 Task: In the  document certification.epub, change border color to  'Red' and border width to  '1.5' Select the first Column and fill it with the color  Light Magenta
Action: Mouse moved to (436, 242)
Screenshot: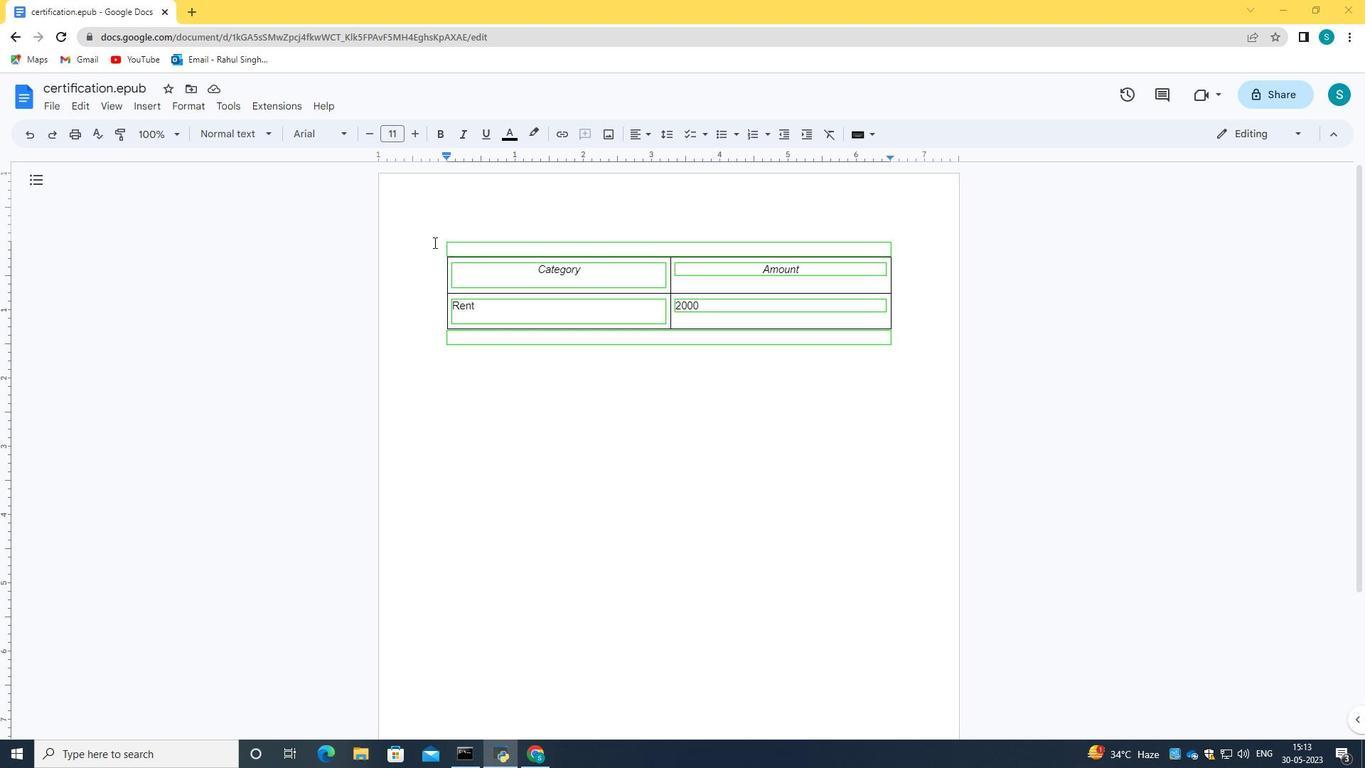 
Action: Mouse pressed left at (436, 242)
Screenshot: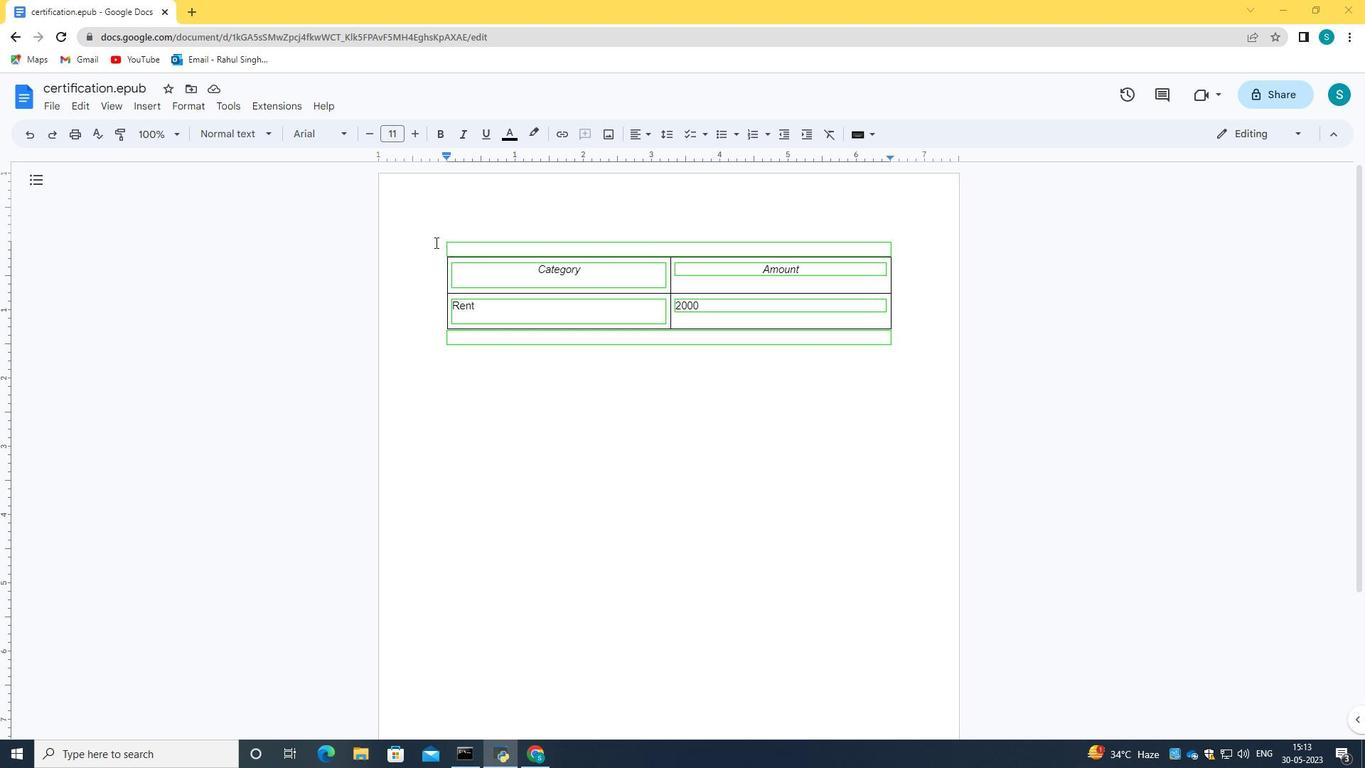 
Action: Mouse moved to (190, 107)
Screenshot: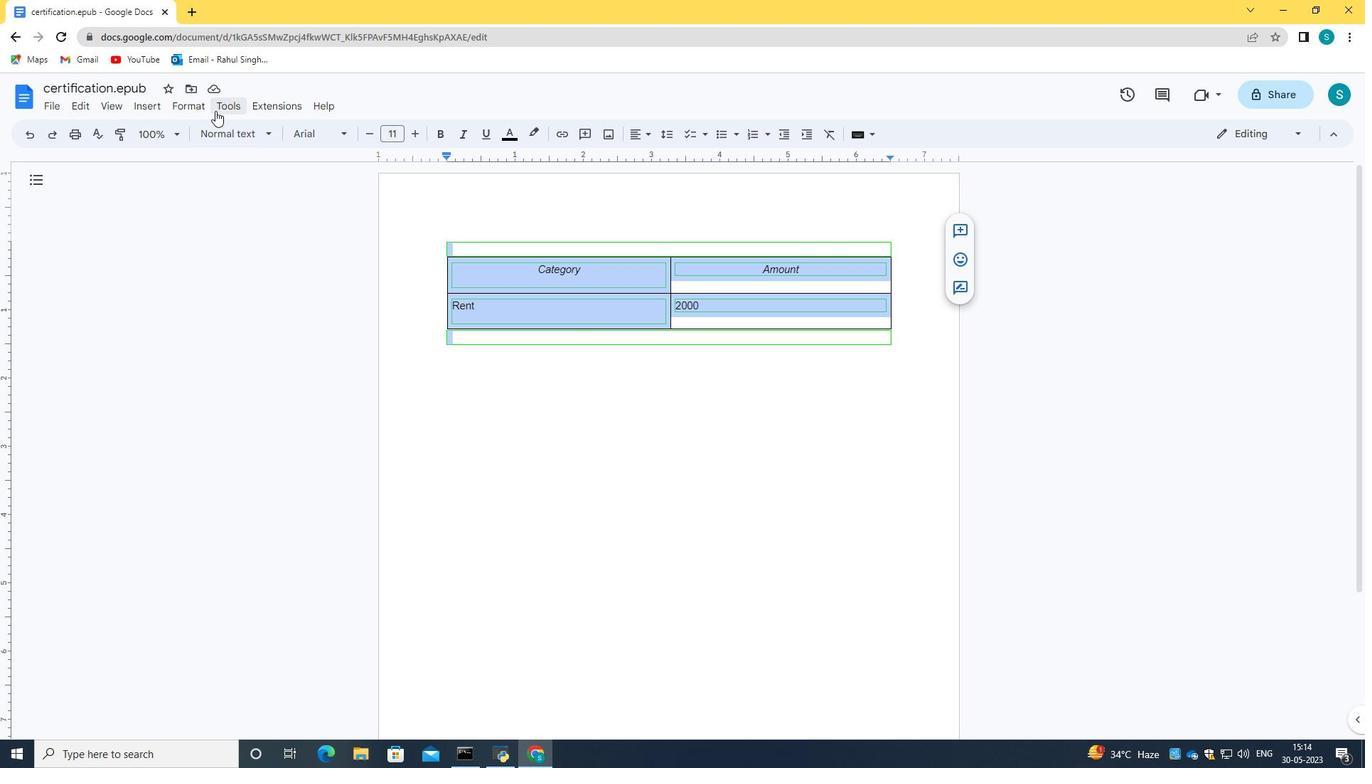 
Action: Mouse pressed left at (190, 107)
Screenshot: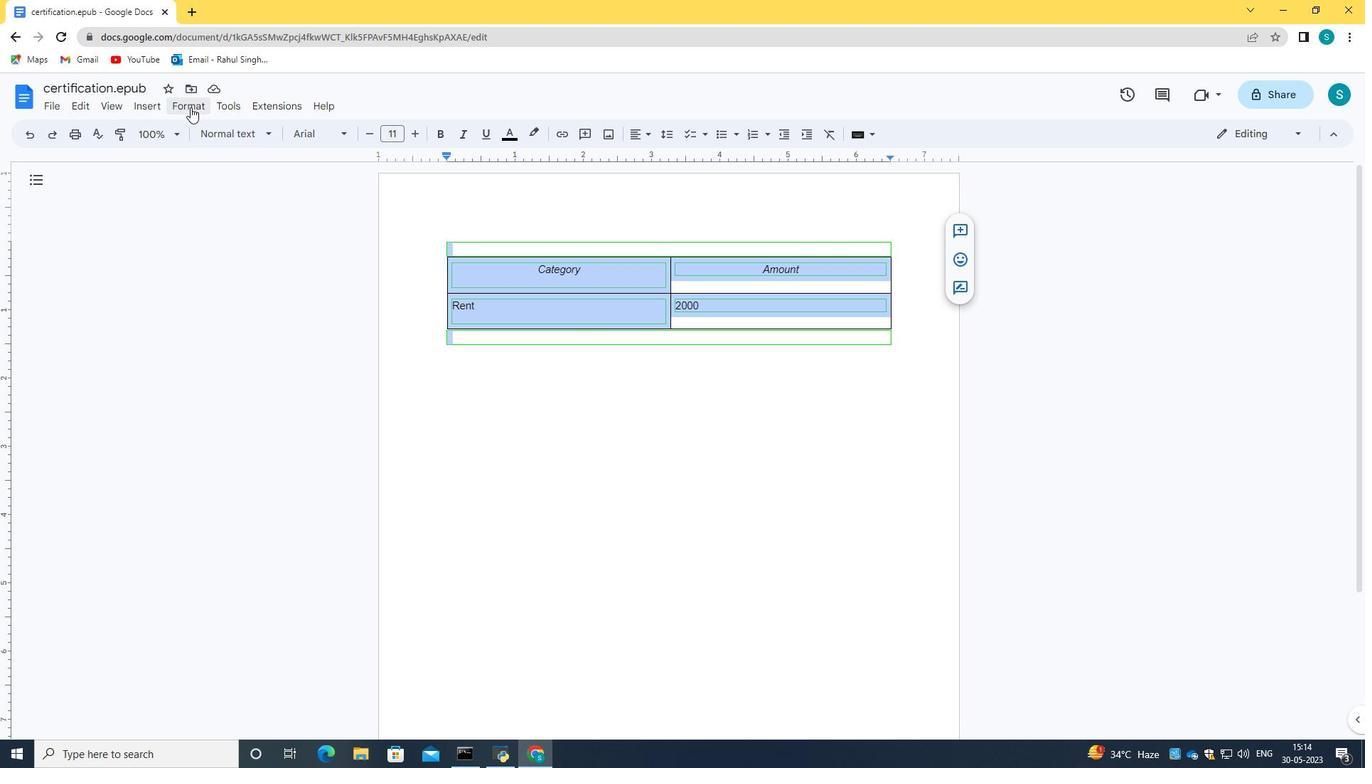 
Action: Mouse moved to (440, 160)
Screenshot: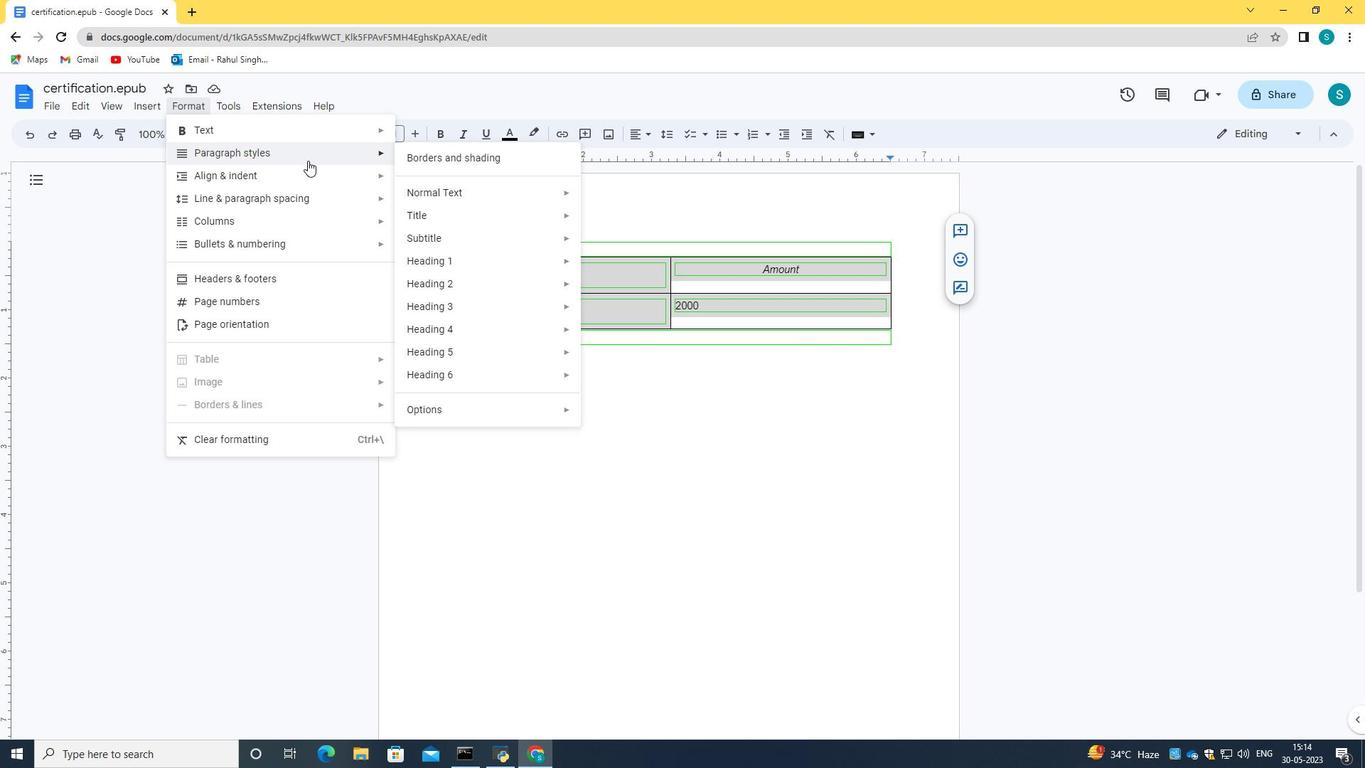 
Action: Mouse pressed left at (440, 160)
Screenshot: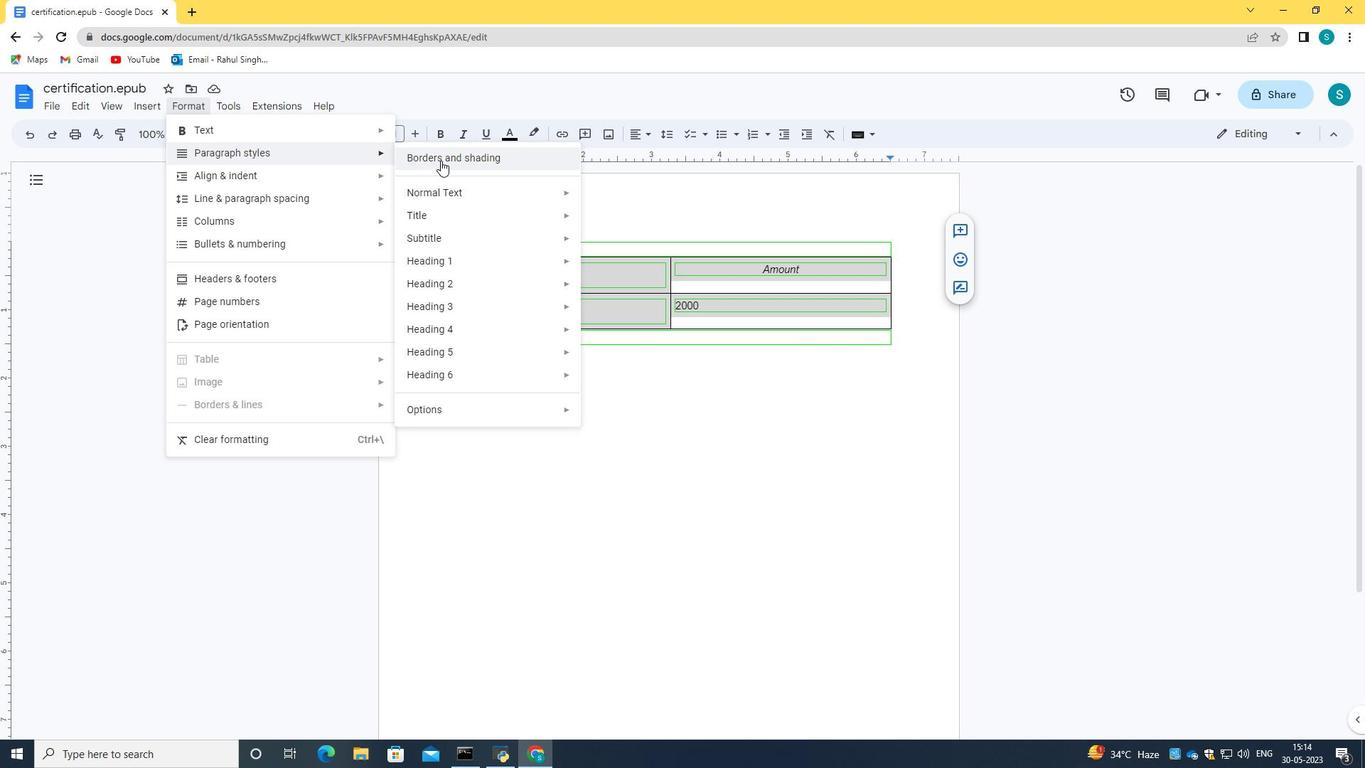 
Action: Mouse moved to (773, 422)
Screenshot: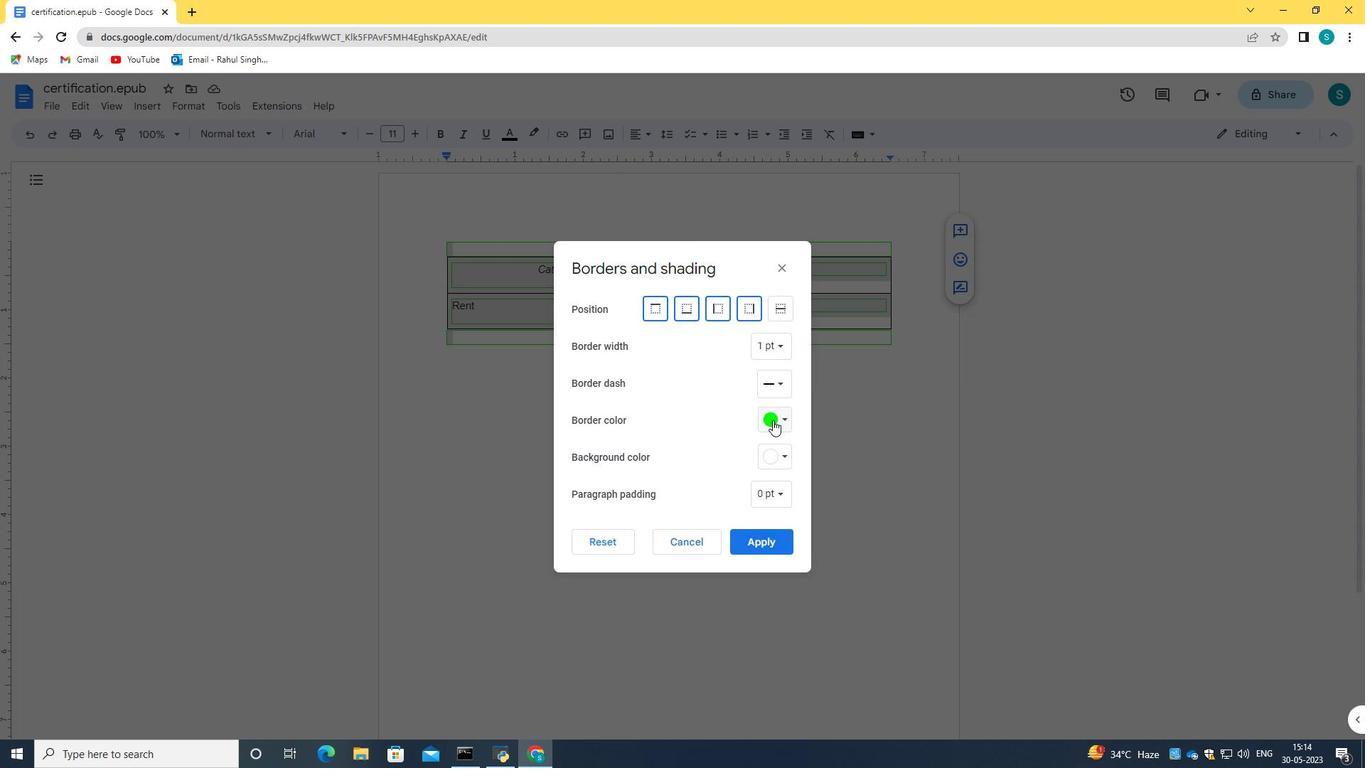 
Action: Mouse pressed left at (773, 422)
Screenshot: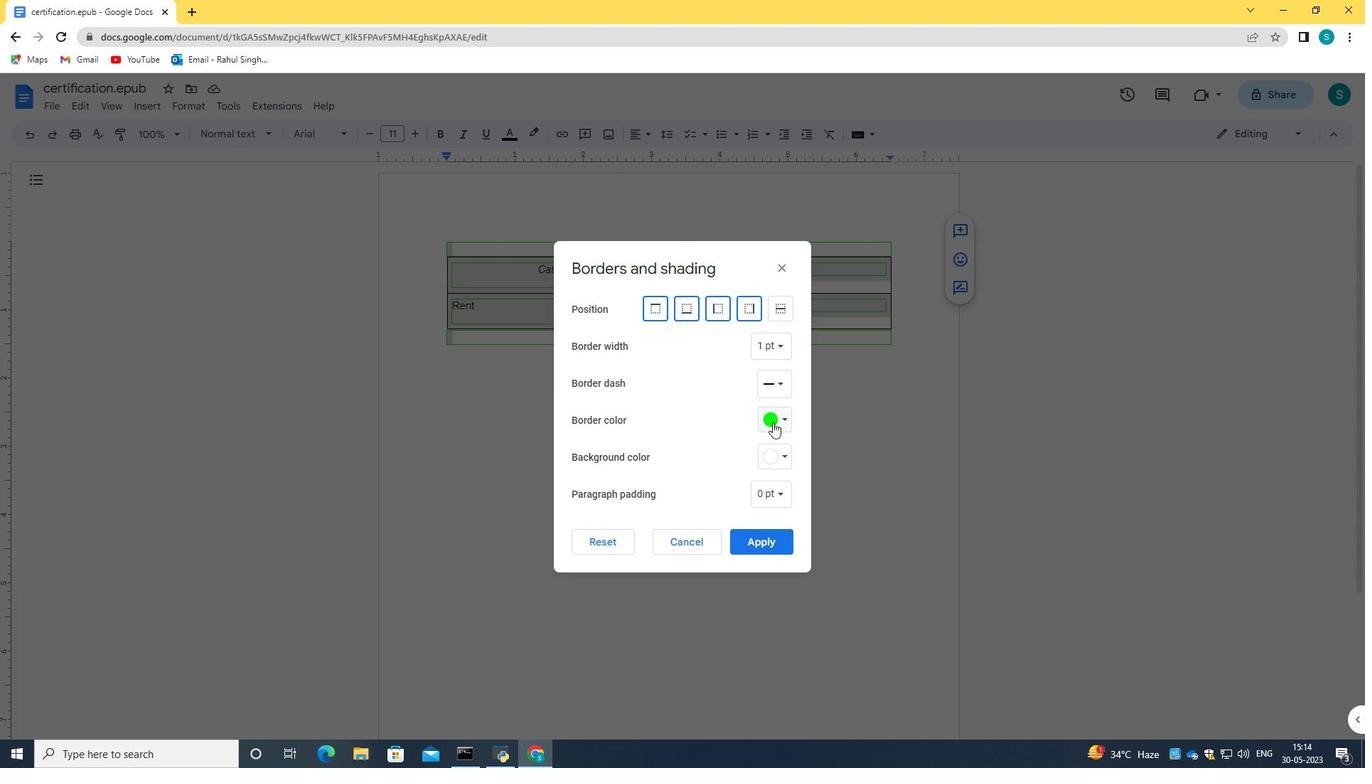 
Action: Mouse moved to (792, 463)
Screenshot: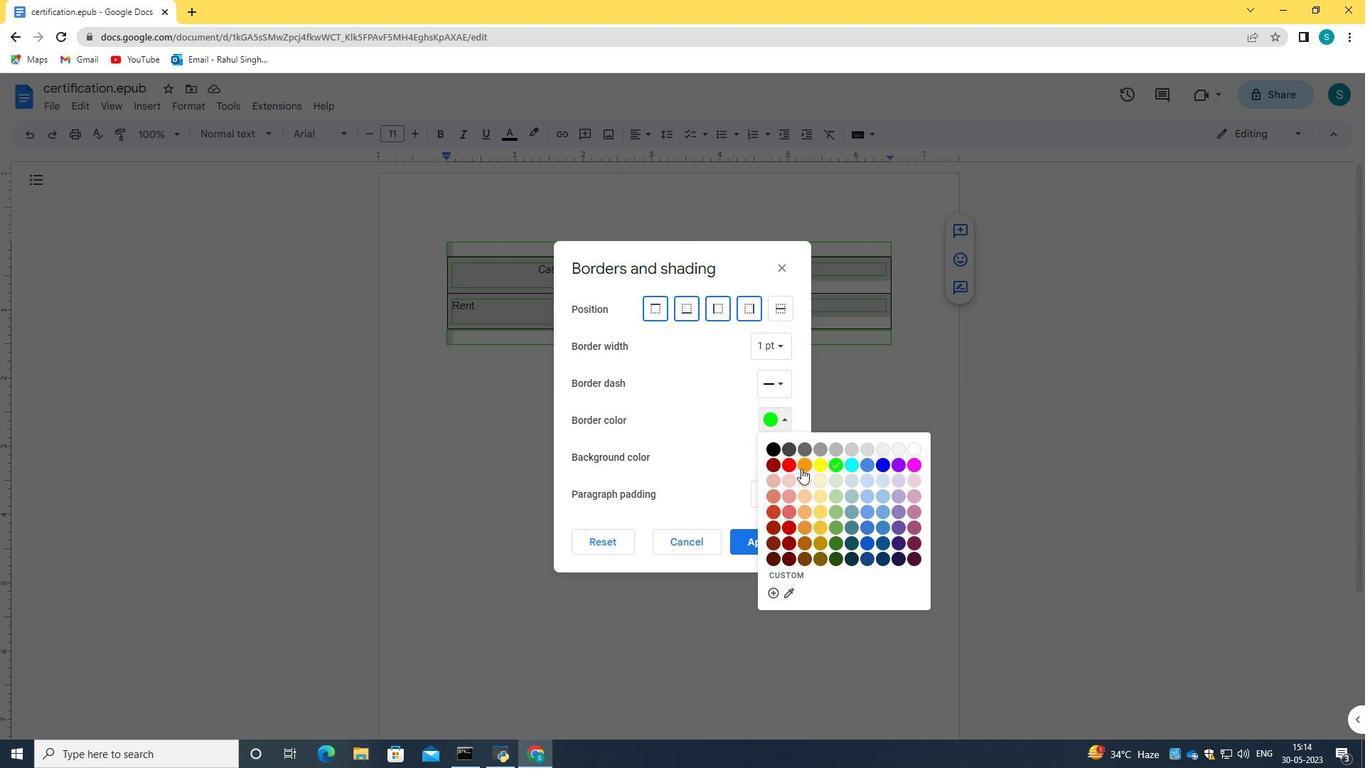 
Action: Mouse pressed left at (792, 463)
Screenshot: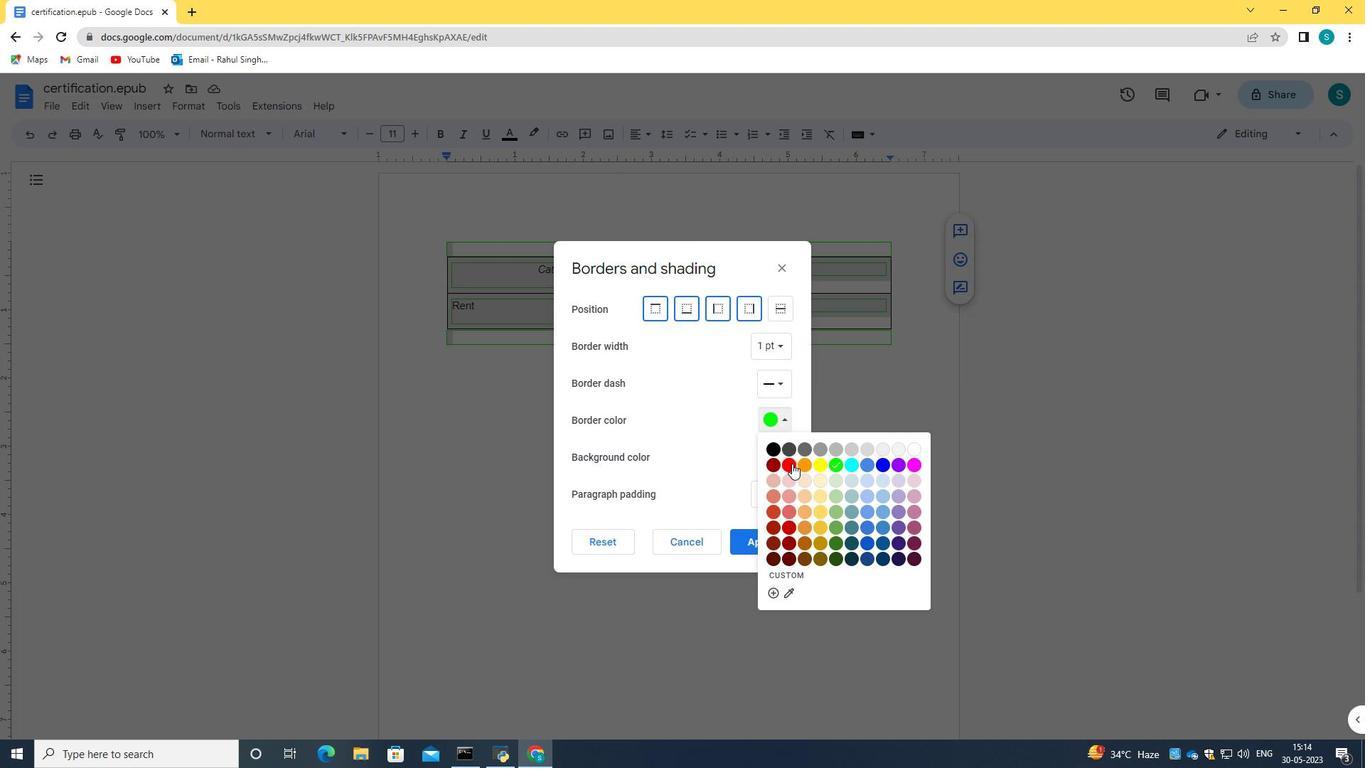 
Action: Mouse moved to (783, 345)
Screenshot: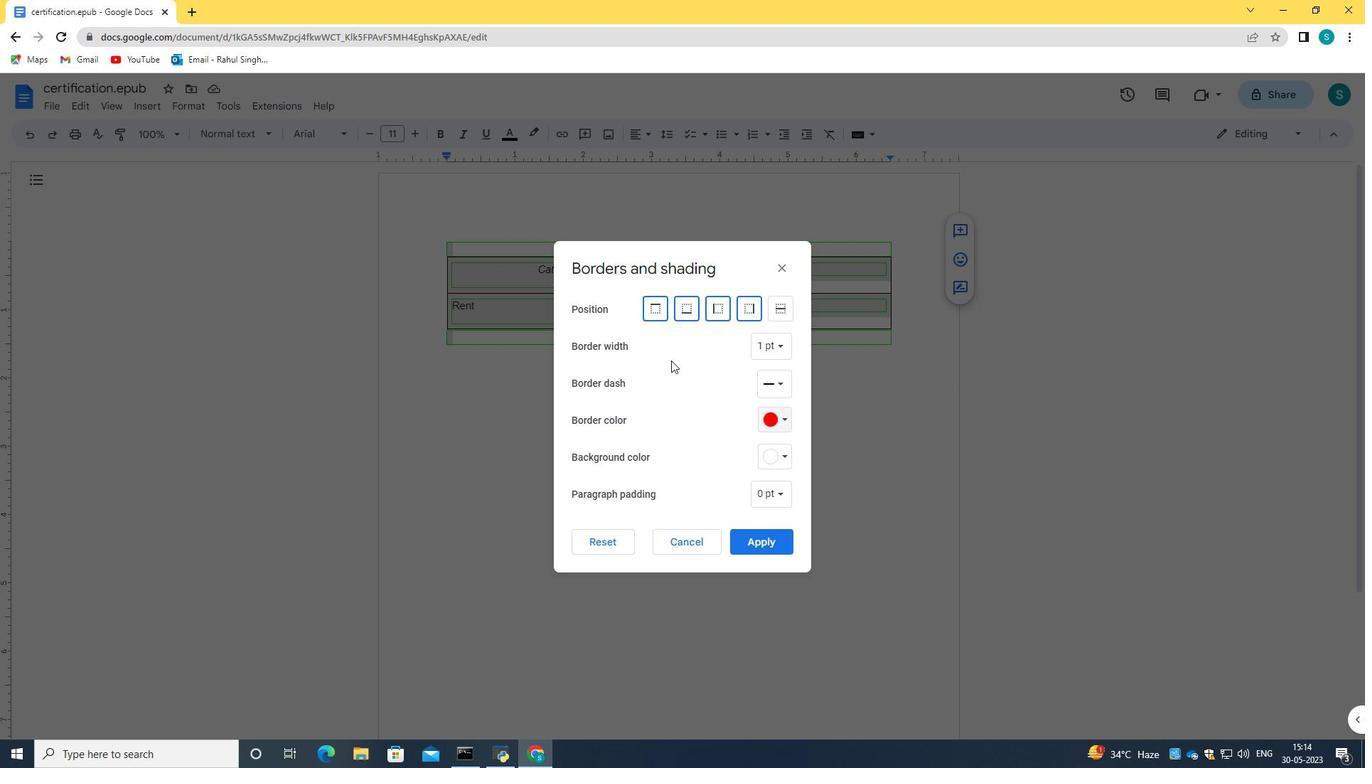 
Action: Mouse pressed left at (783, 345)
Screenshot: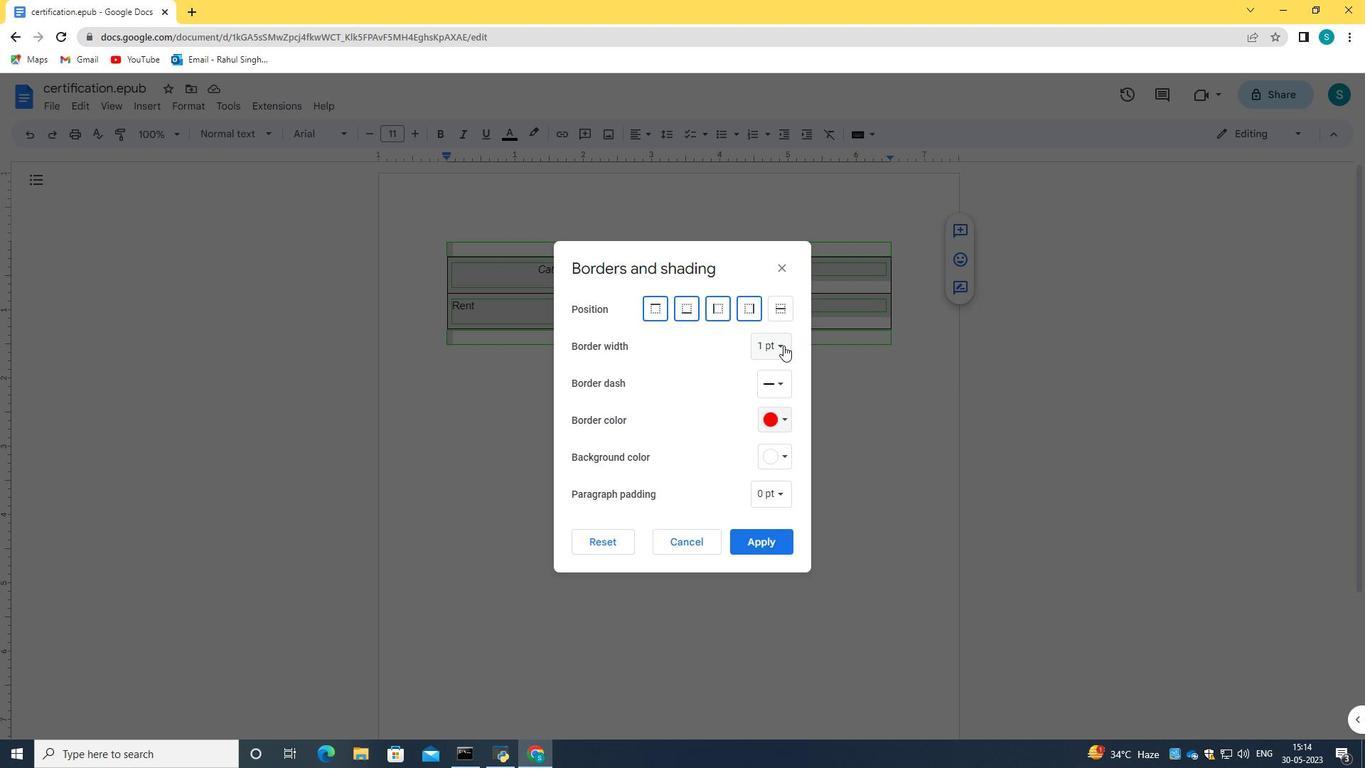 
Action: Mouse moved to (800, 470)
Screenshot: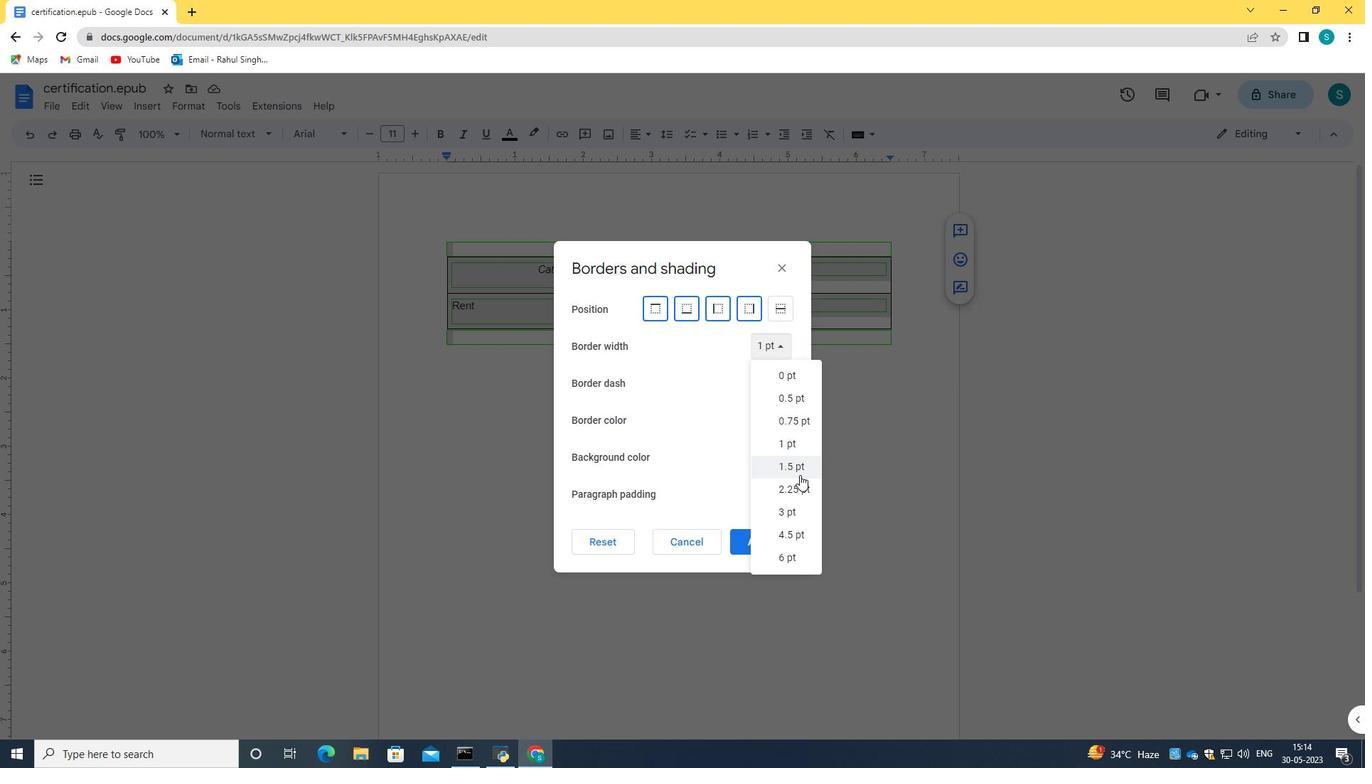 
Action: Mouse pressed left at (800, 470)
Screenshot: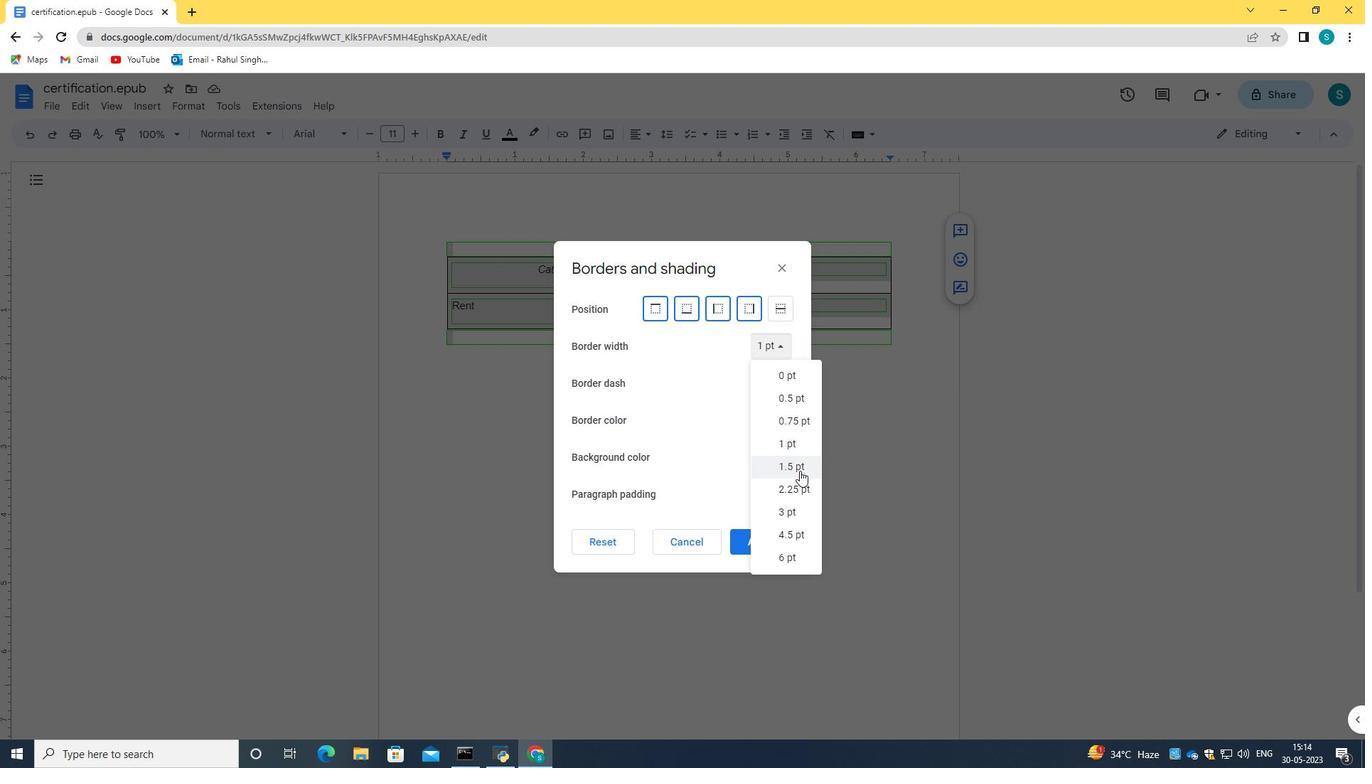
Action: Mouse moved to (775, 465)
Screenshot: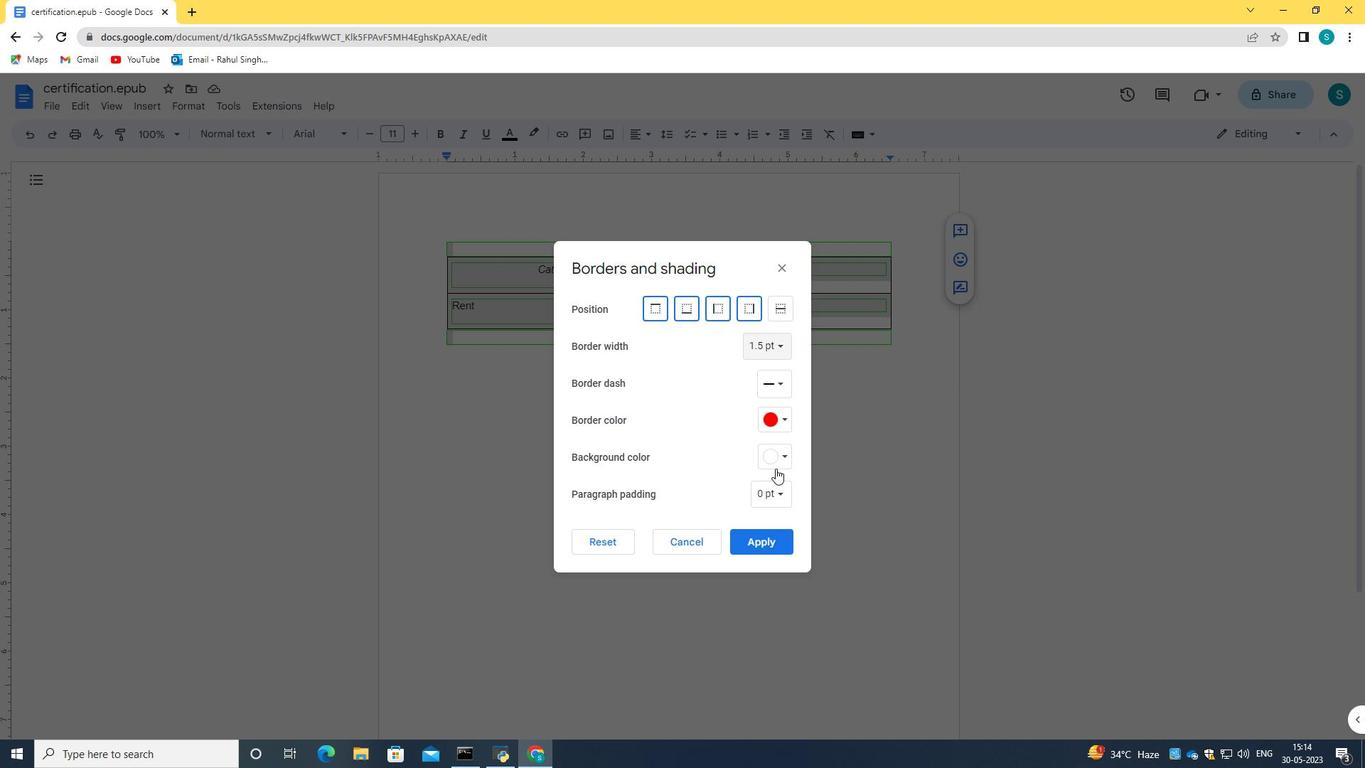 
Action: Mouse pressed left at (775, 465)
Screenshot: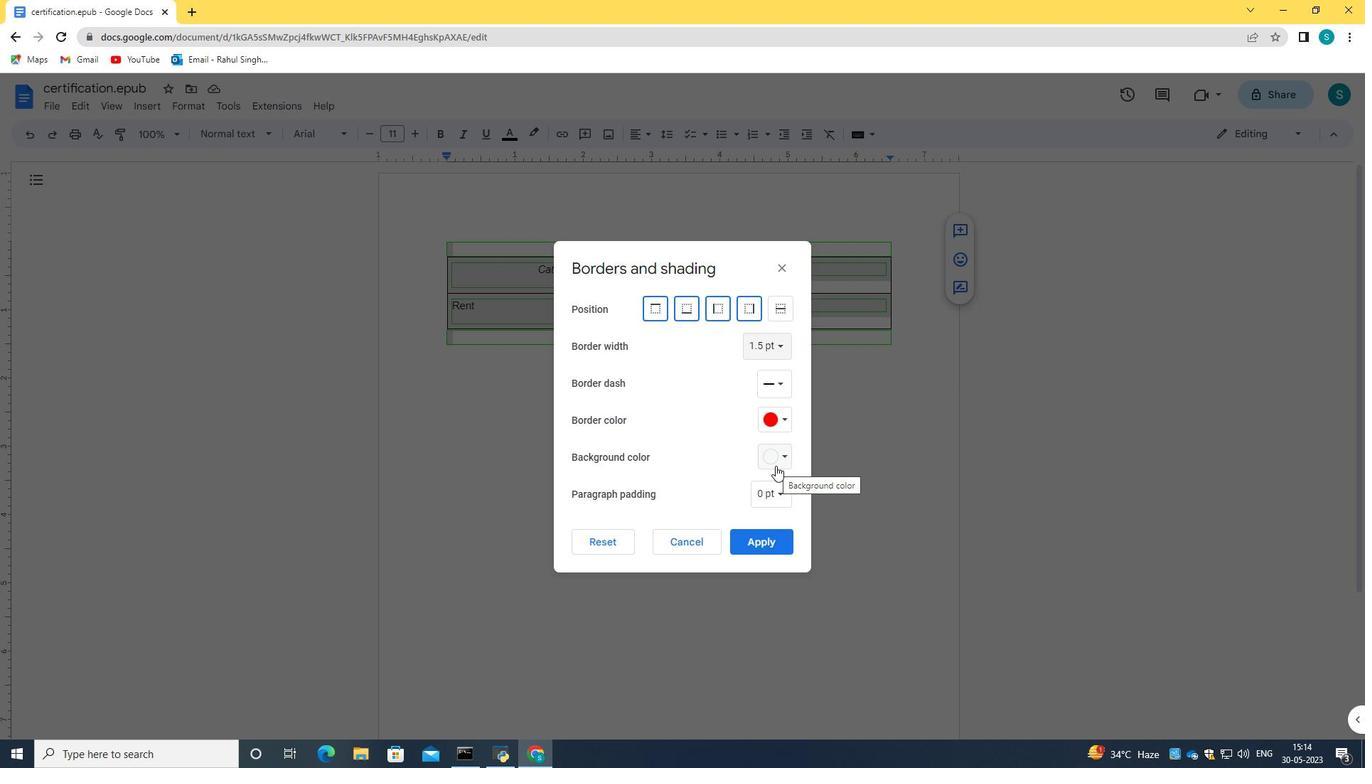
Action: Mouse moved to (920, 552)
Screenshot: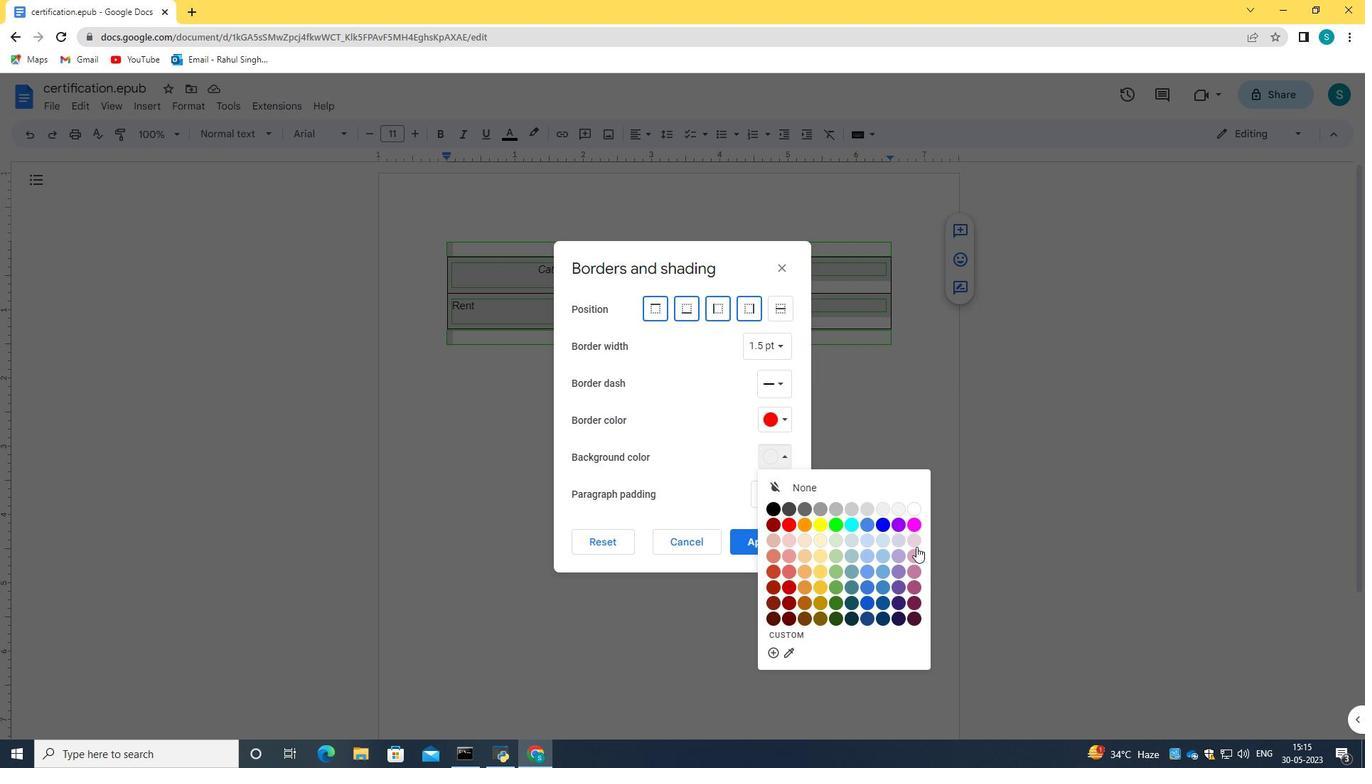 
Action: Mouse pressed left at (920, 552)
Screenshot: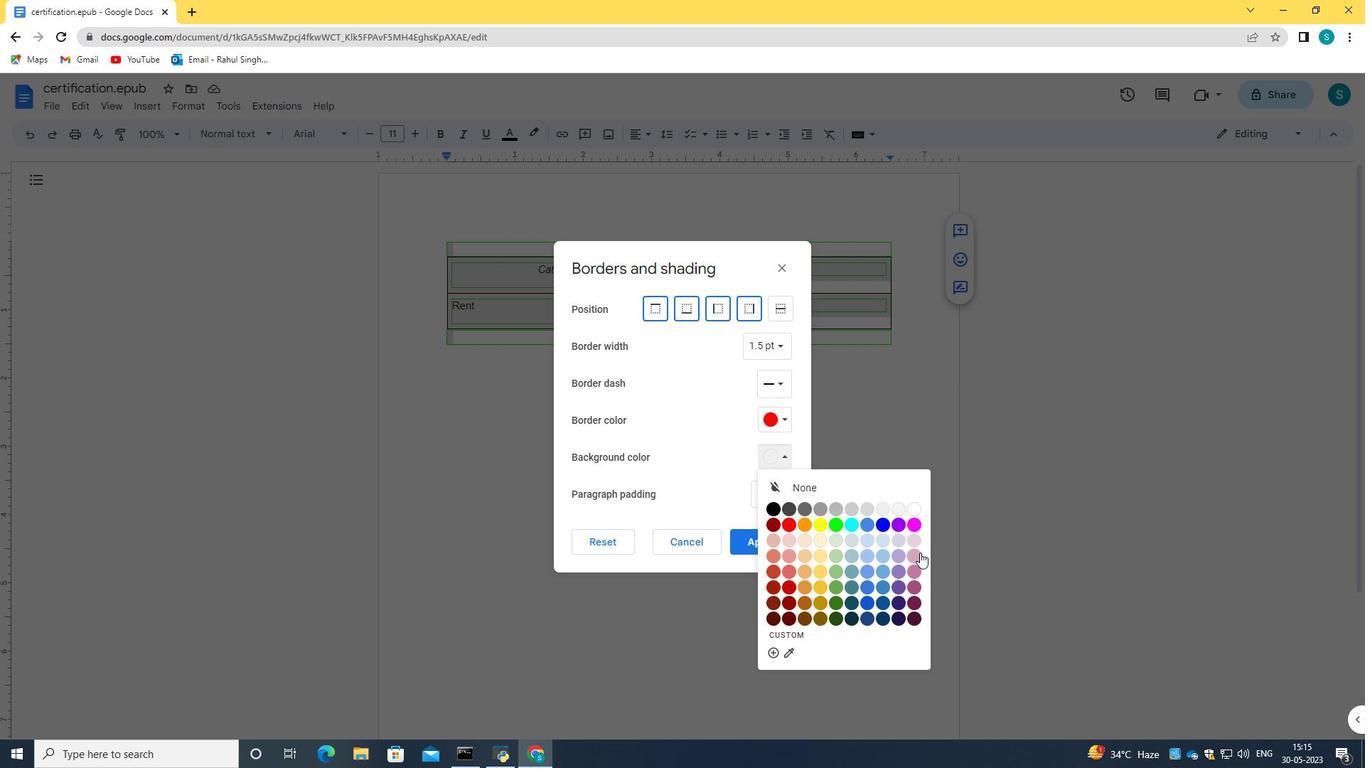 
Action: Mouse moved to (763, 548)
Screenshot: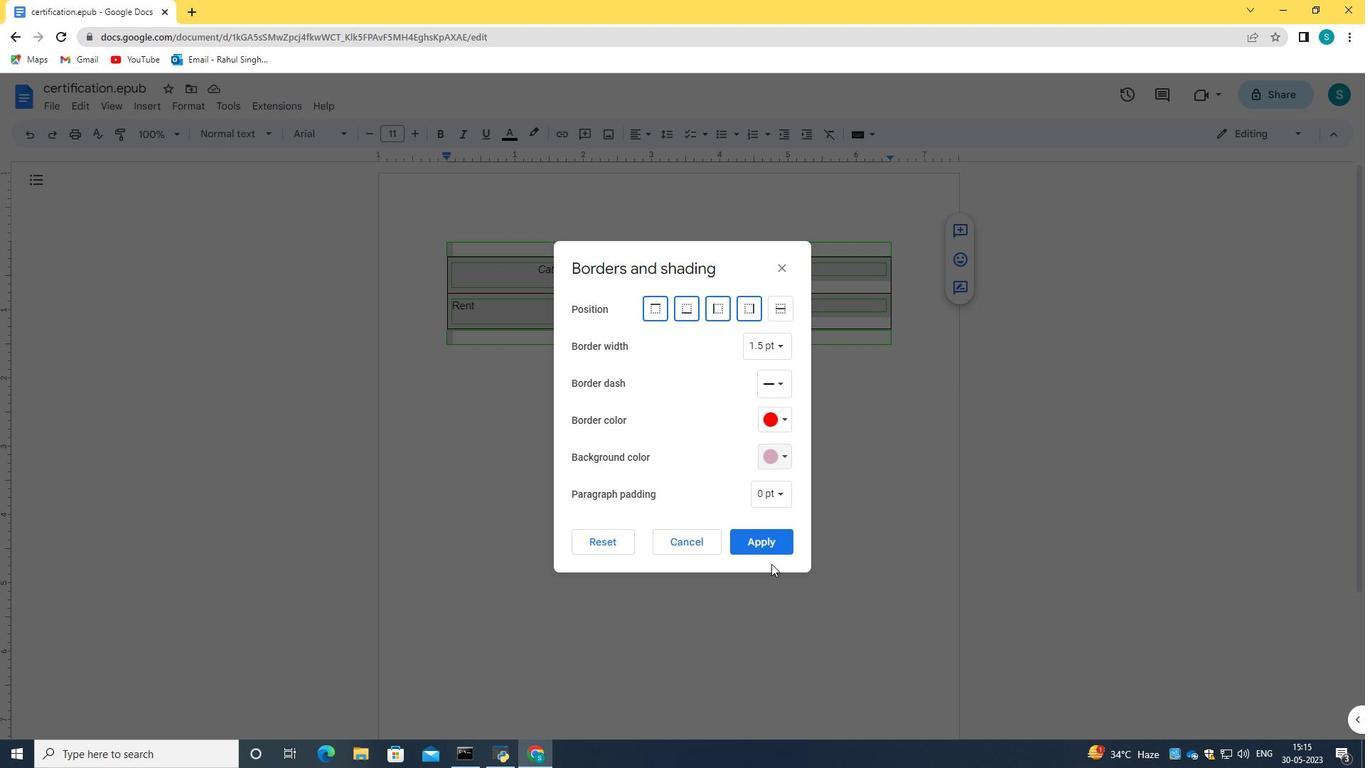 
Action: Mouse pressed left at (763, 548)
Screenshot: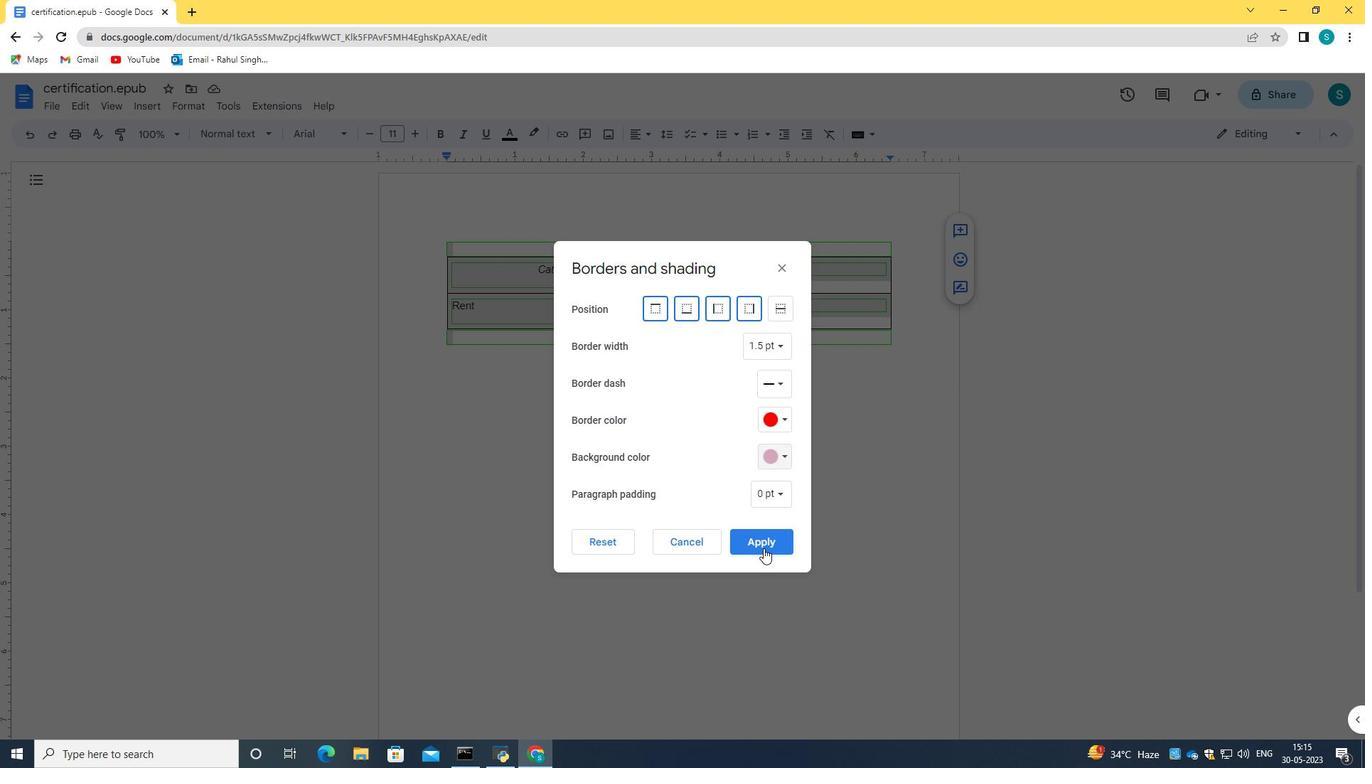 
Action: Mouse moved to (712, 396)
Screenshot: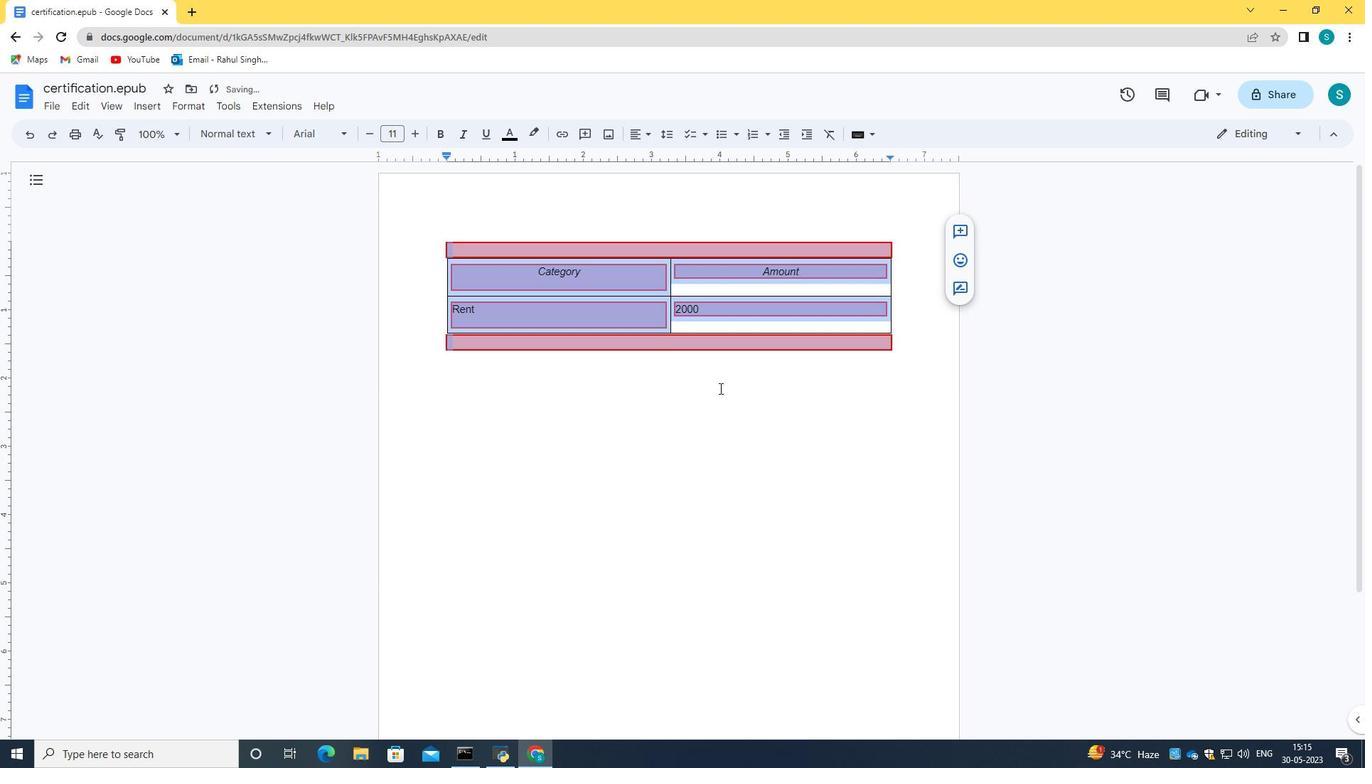 
Action: Mouse pressed left at (712, 396)
Screenshot: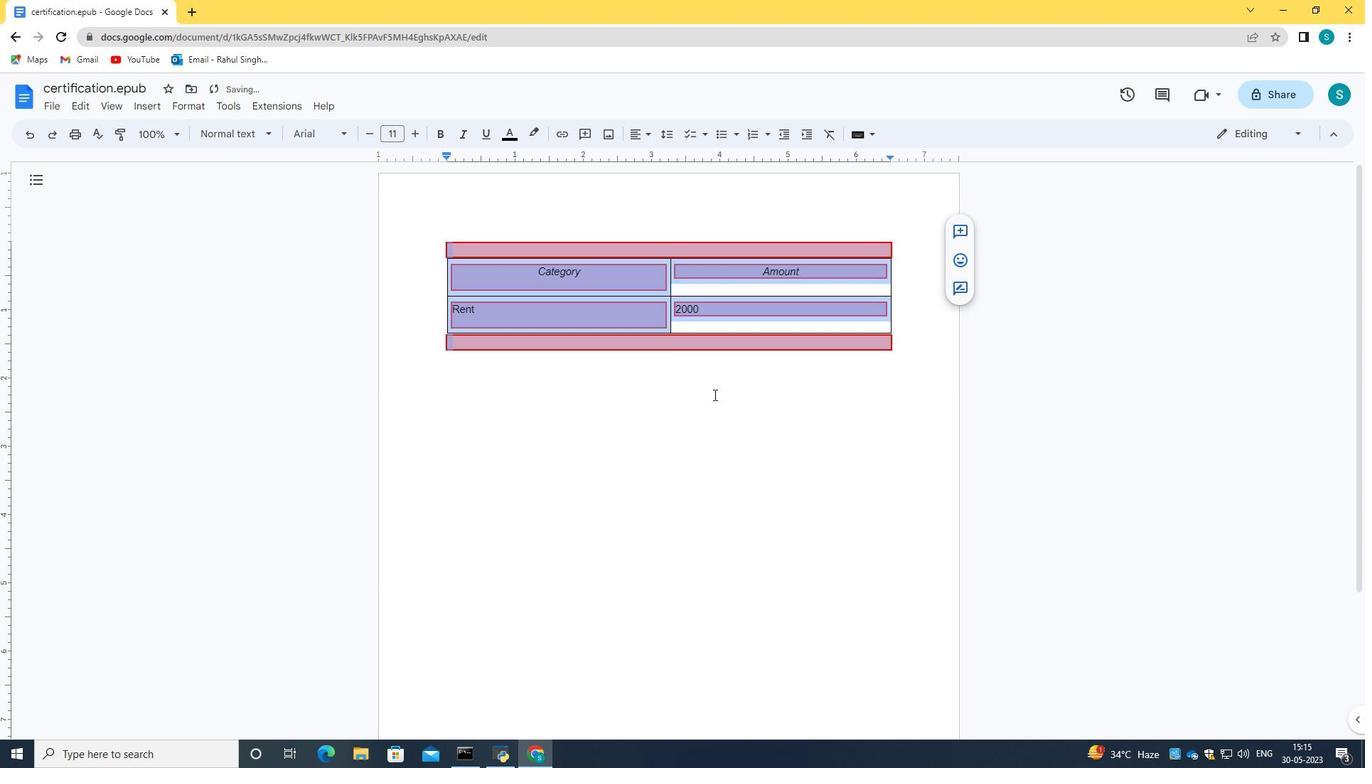 
Action: Mouse moved to (583, 212)
Screenshot: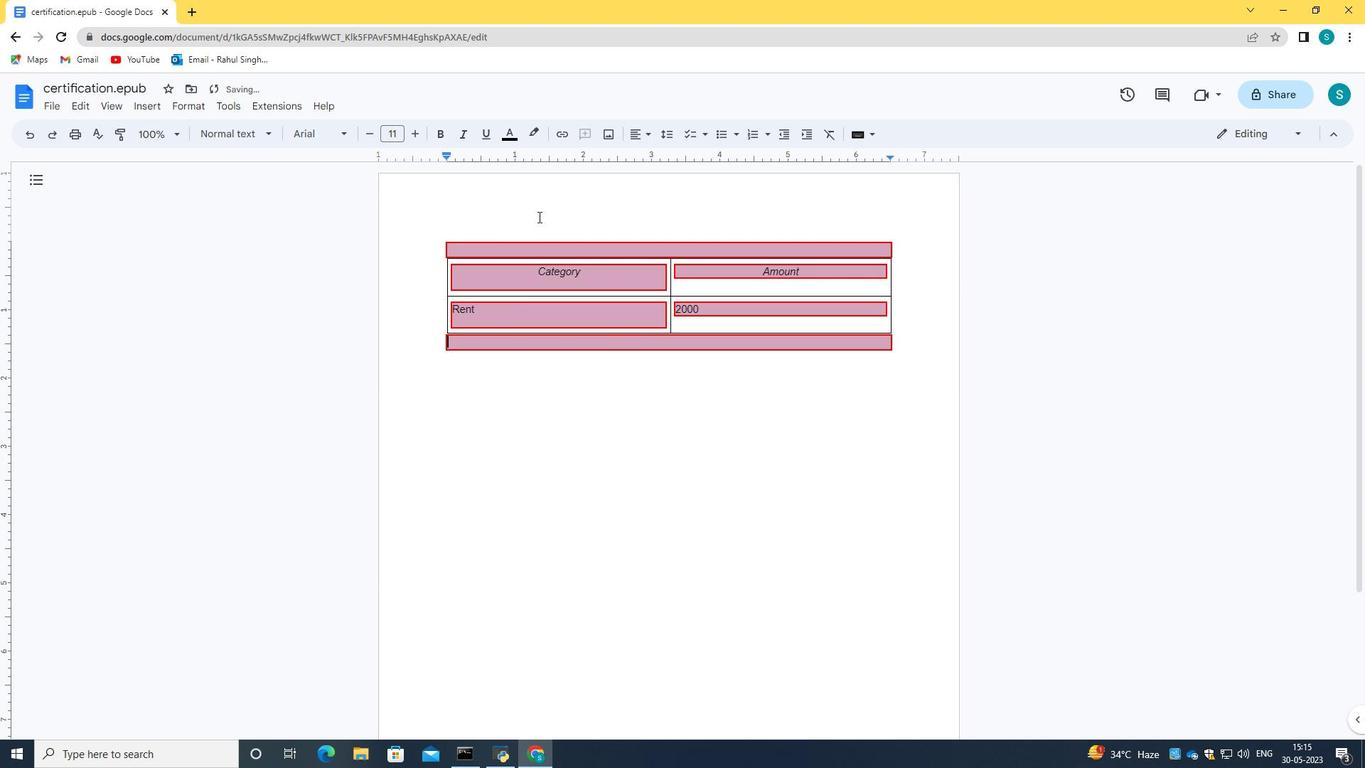 
